 Task: Add Sprouts Cage Free Large Grade AA White Eggs to the cart.
Action: Mouse moved to (78, 367)
Screenshot: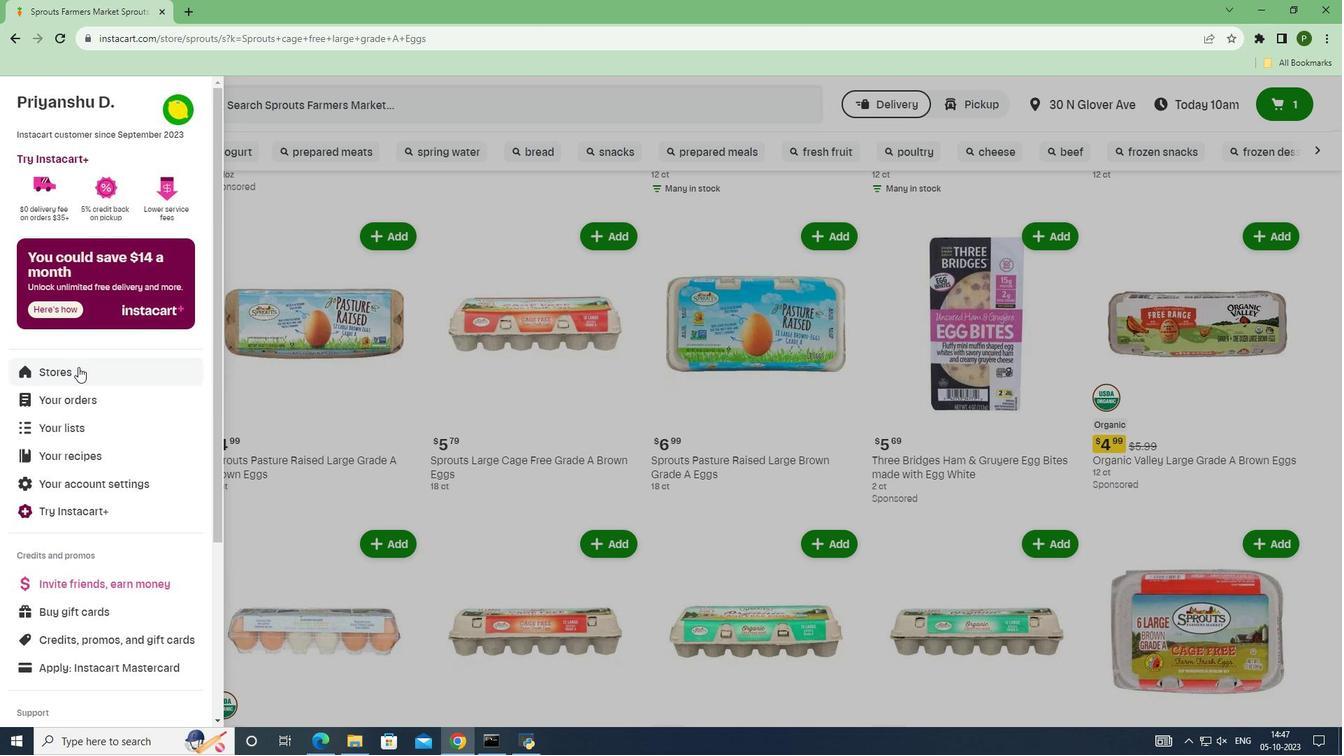 
Action: Mouse pressed left at (78, 367)
Screenshot: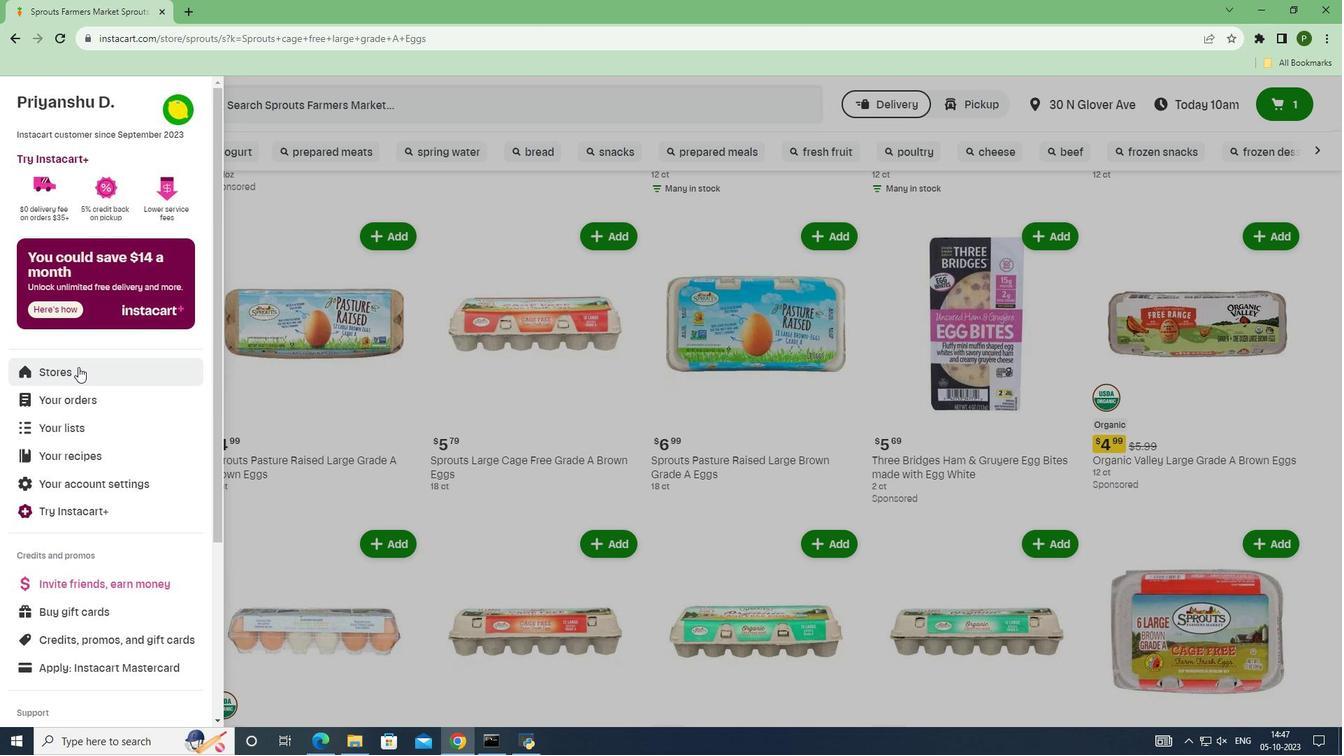 
Action: Mouse moved to (325, 166)
Screenshot: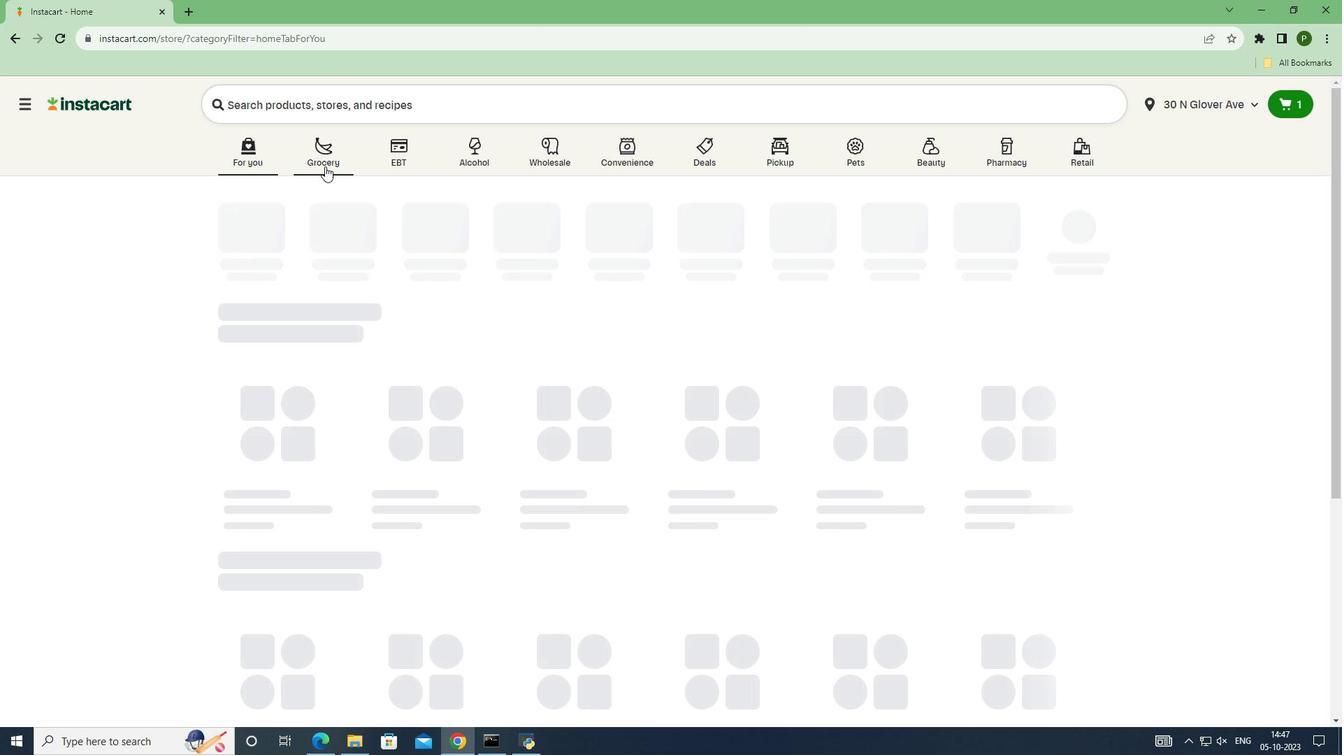 
Action: Mouse pressed left at (325, 166)
Screenshot: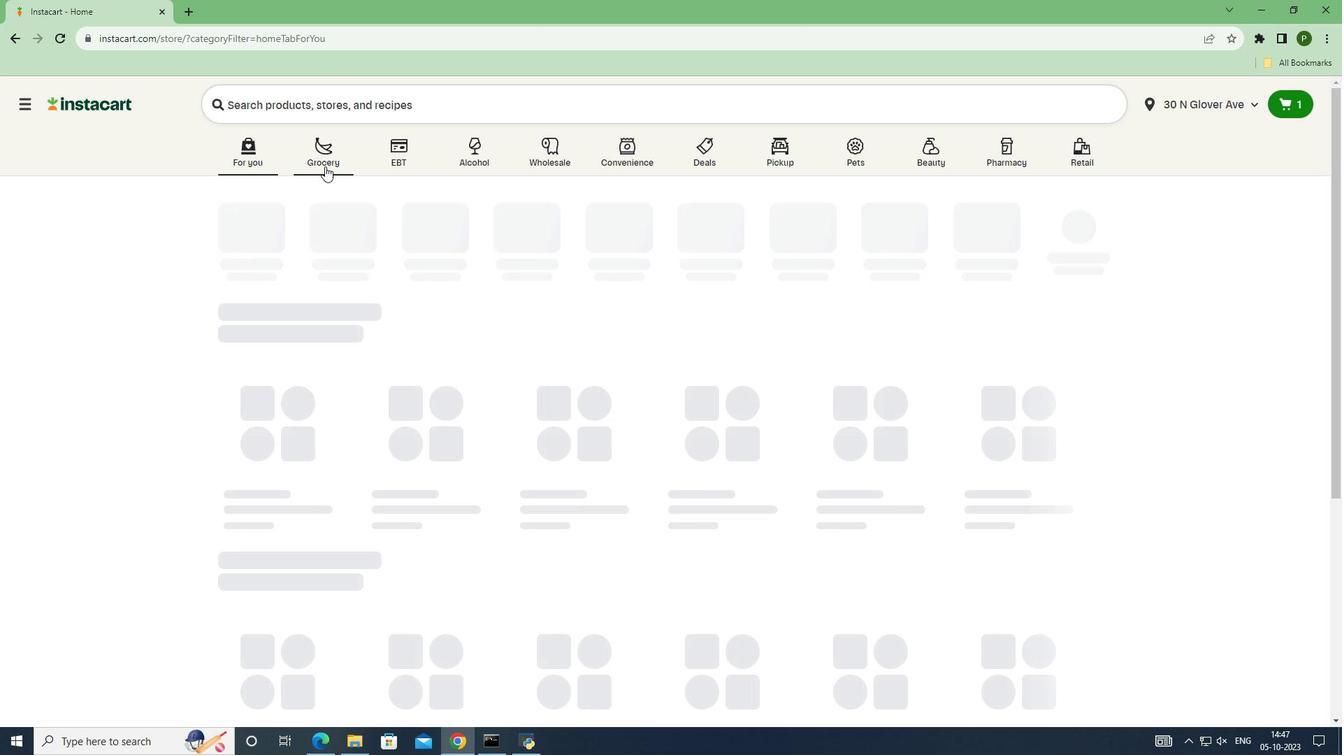 
Action: Mouse moved to (481, 242)
Screenshot: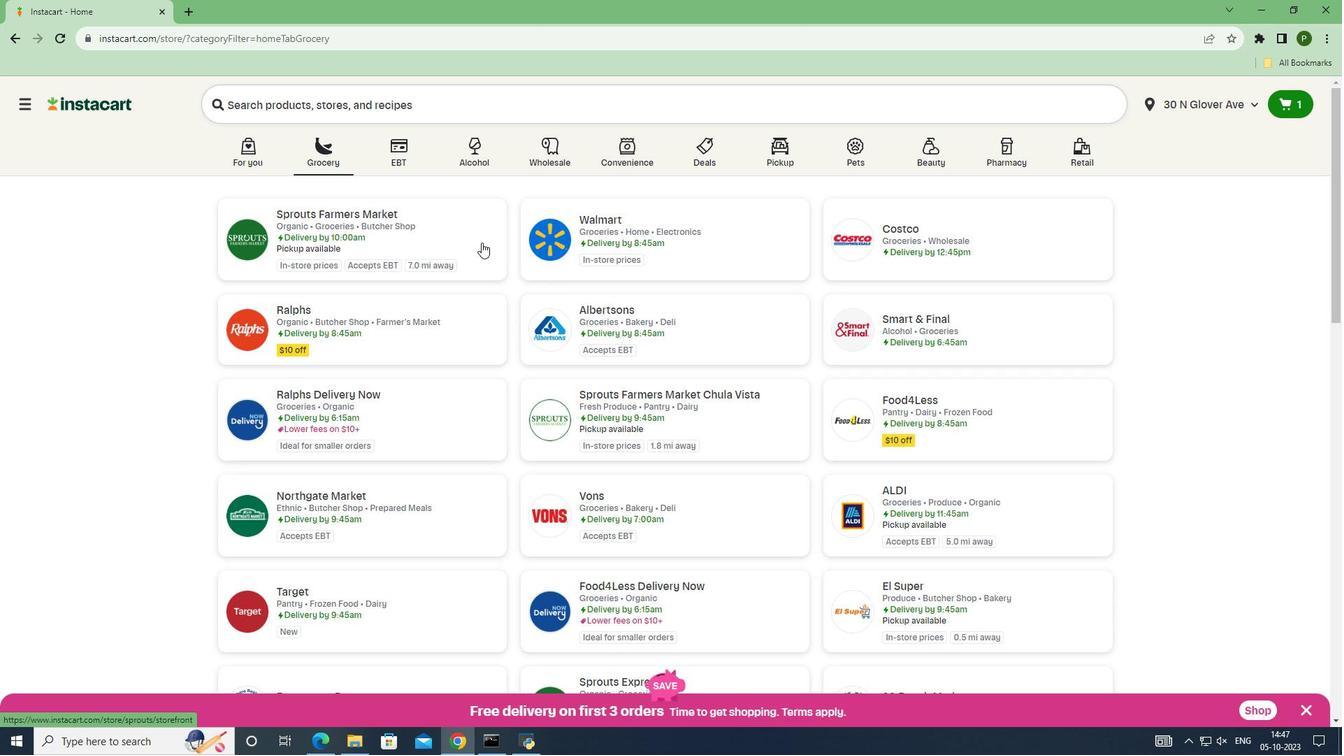 
Action: Mouse pressed left at (481, 242)
Screenshot: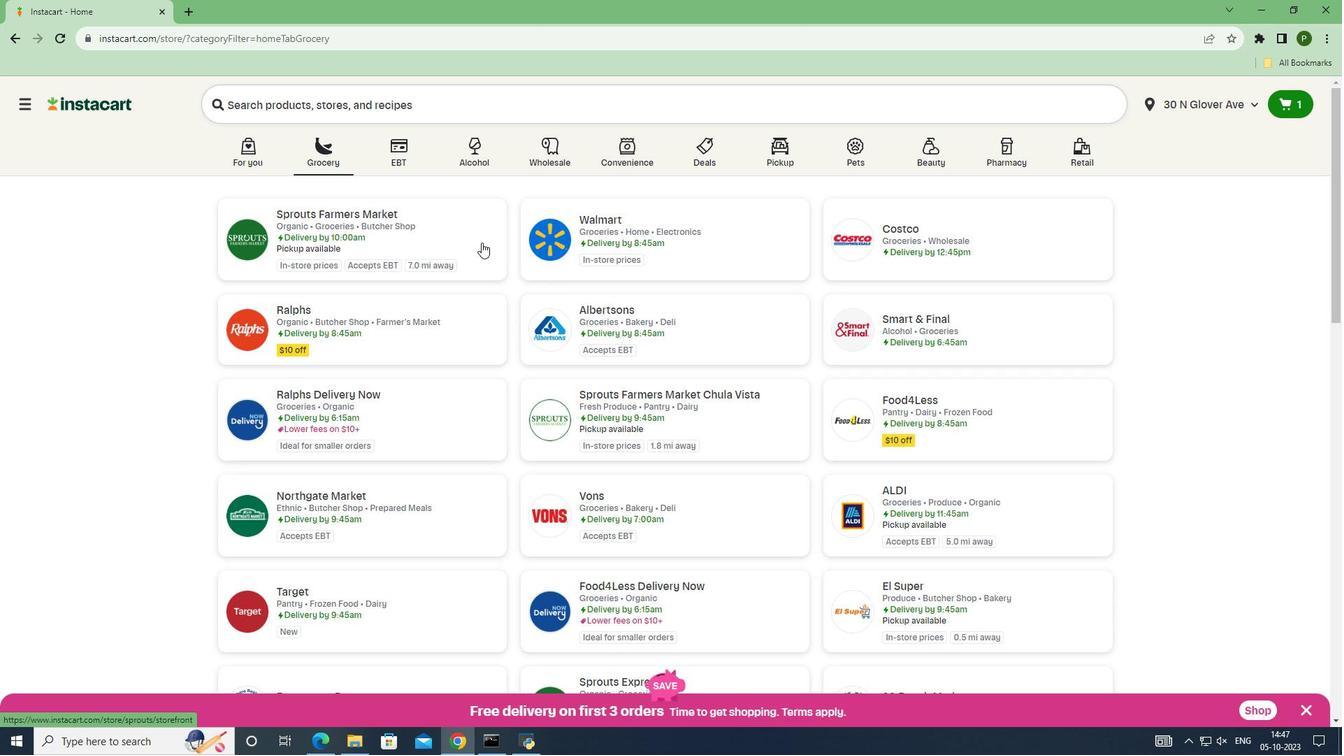 
Action: Mouse moved to (91, 396)
Screenshot: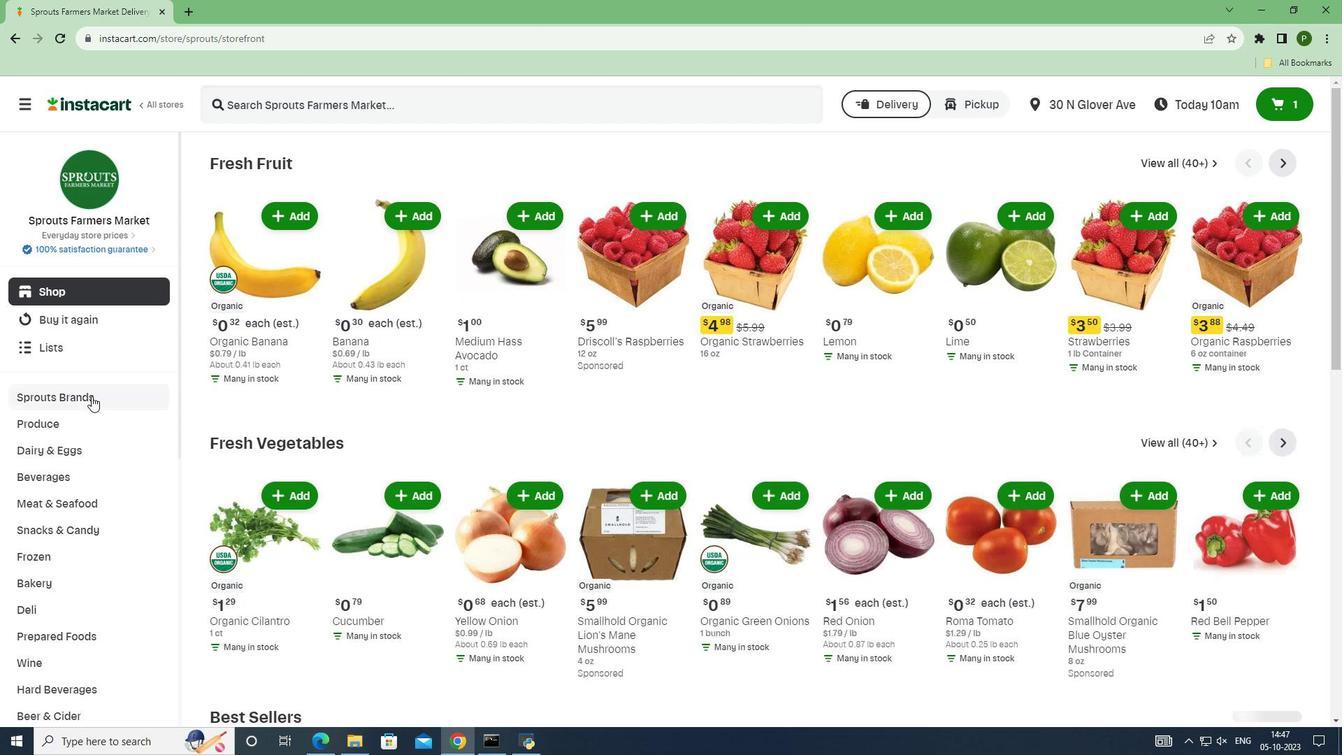 
Action: Mouse pressed left at (91, 396)
Screenshot: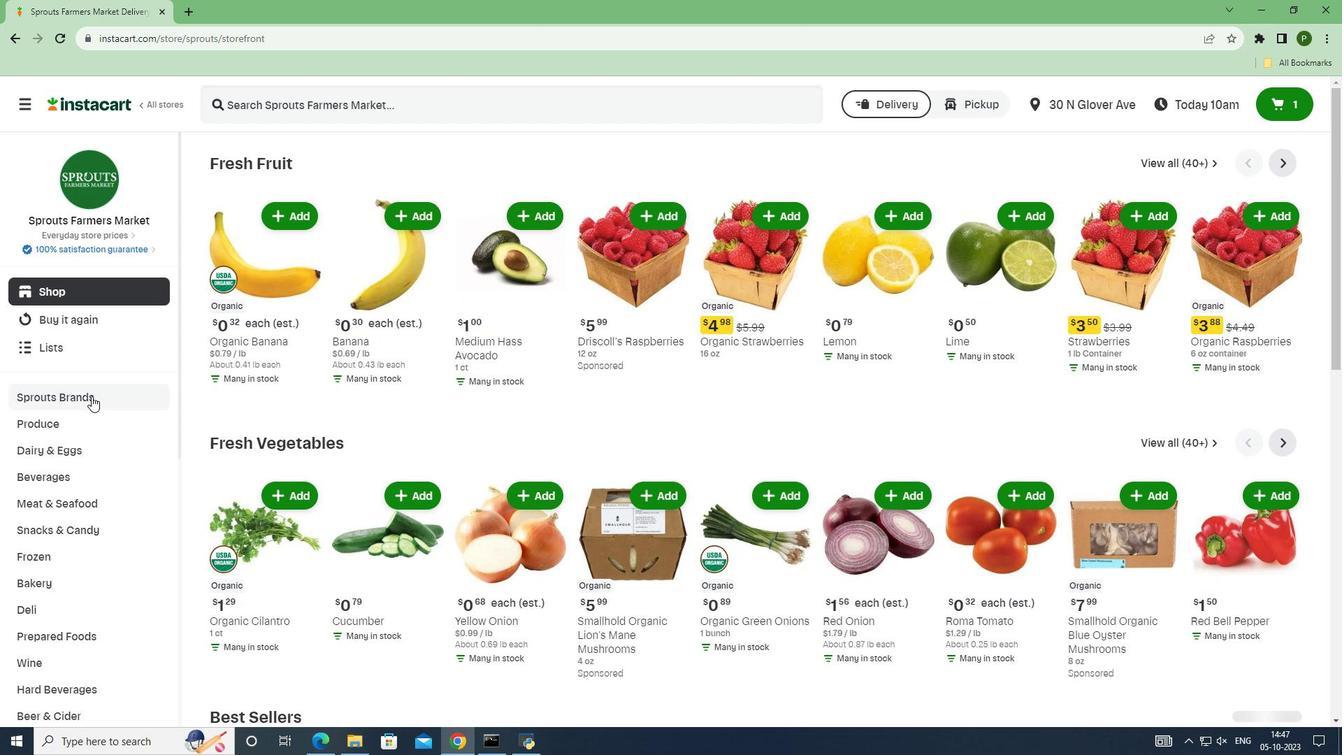 
Action: Mouse moved to (80, 540)
Screenshot: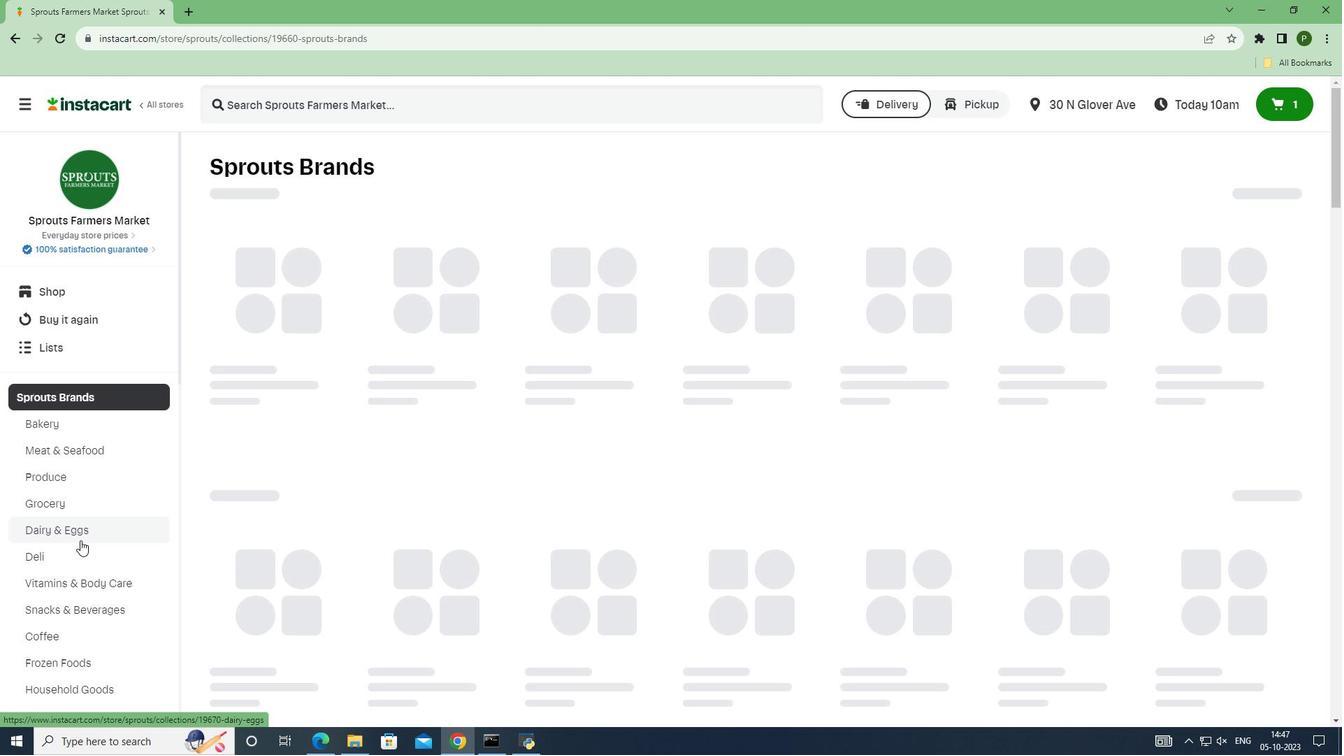 
Action: Mouse pressed left at (80, 540)
Screenshot: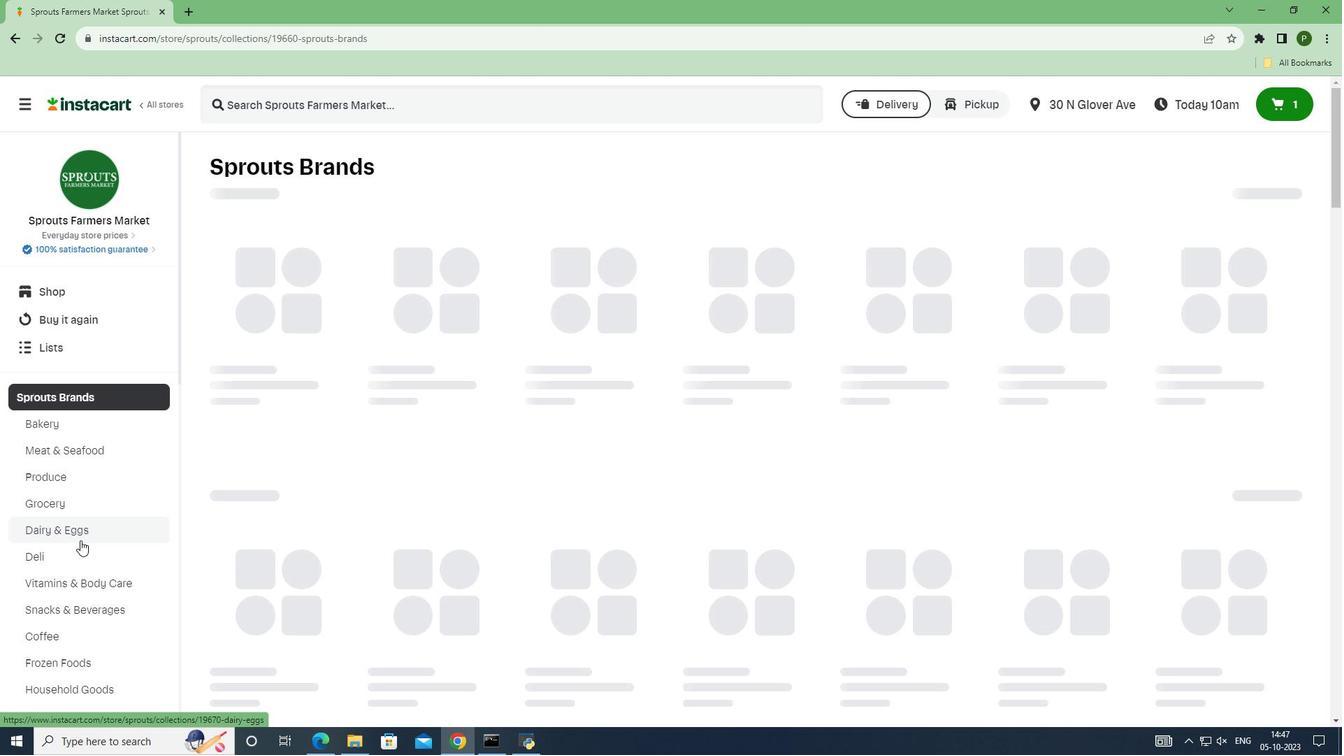 
Action: Mouse moved to (293, 104)
Screenshot: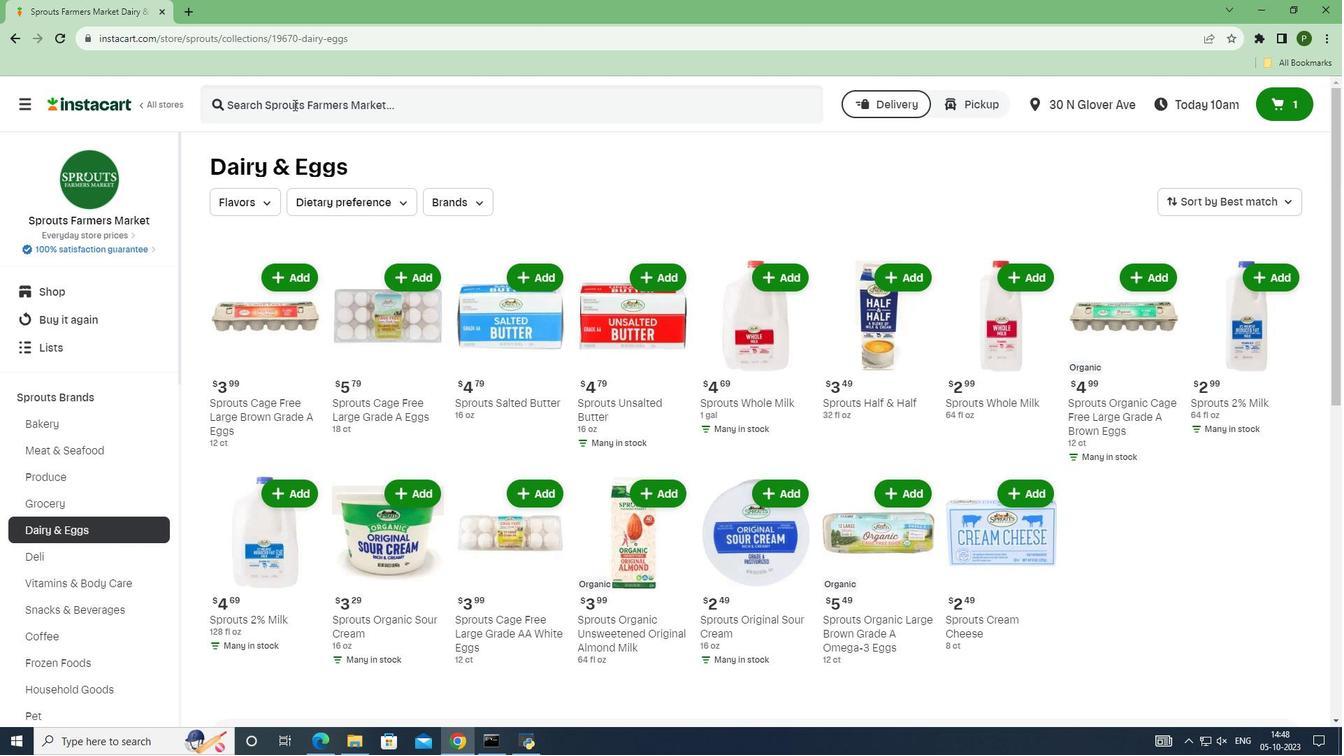 
Action: Mouse pressed left at (293, 104)
Screenshot: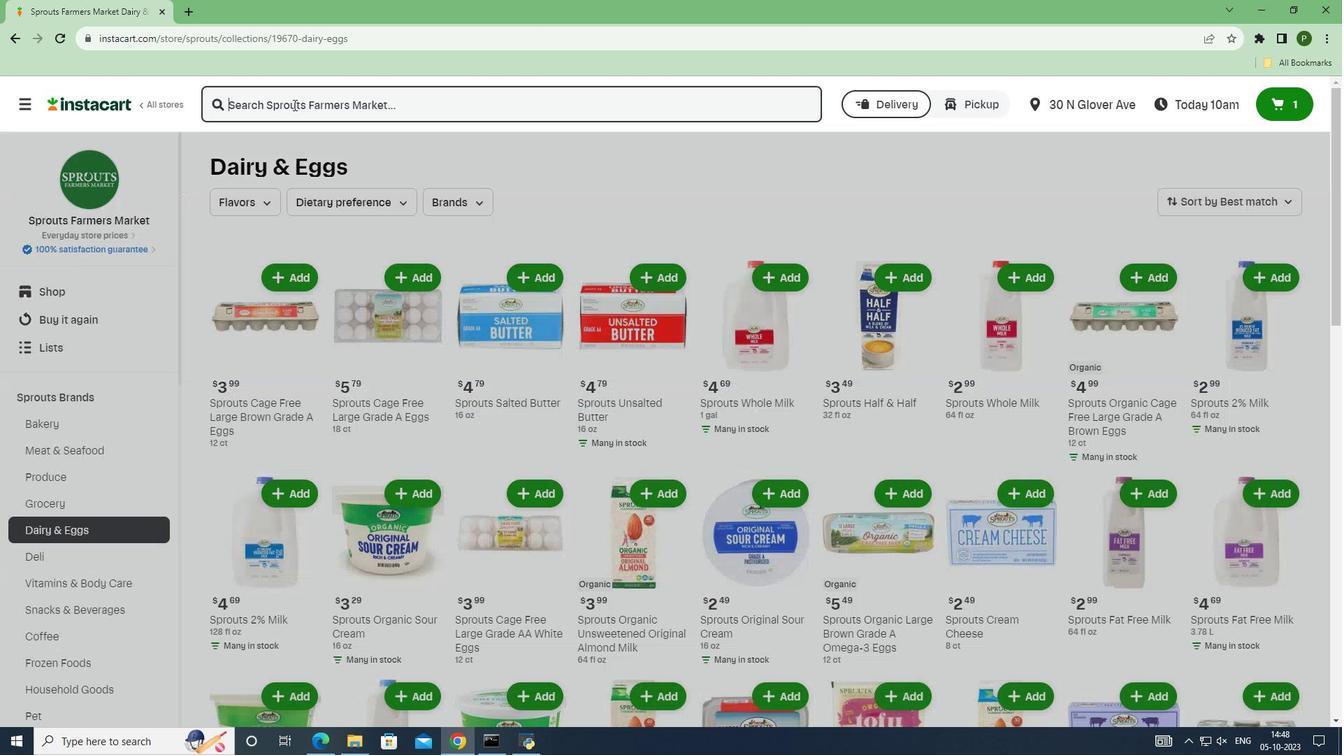 
Action: Key pressed <Key.caps_lock>S<Key.caps_lock>prouts<Key.space>cage<Key.space>free<Key.space>large<Key.space>grade<Key.space><Key.caps_lock>AA<Key.space><Key.caps_lock>white<Key.space>eggs<Key.space><Key.enter>
Screenshot: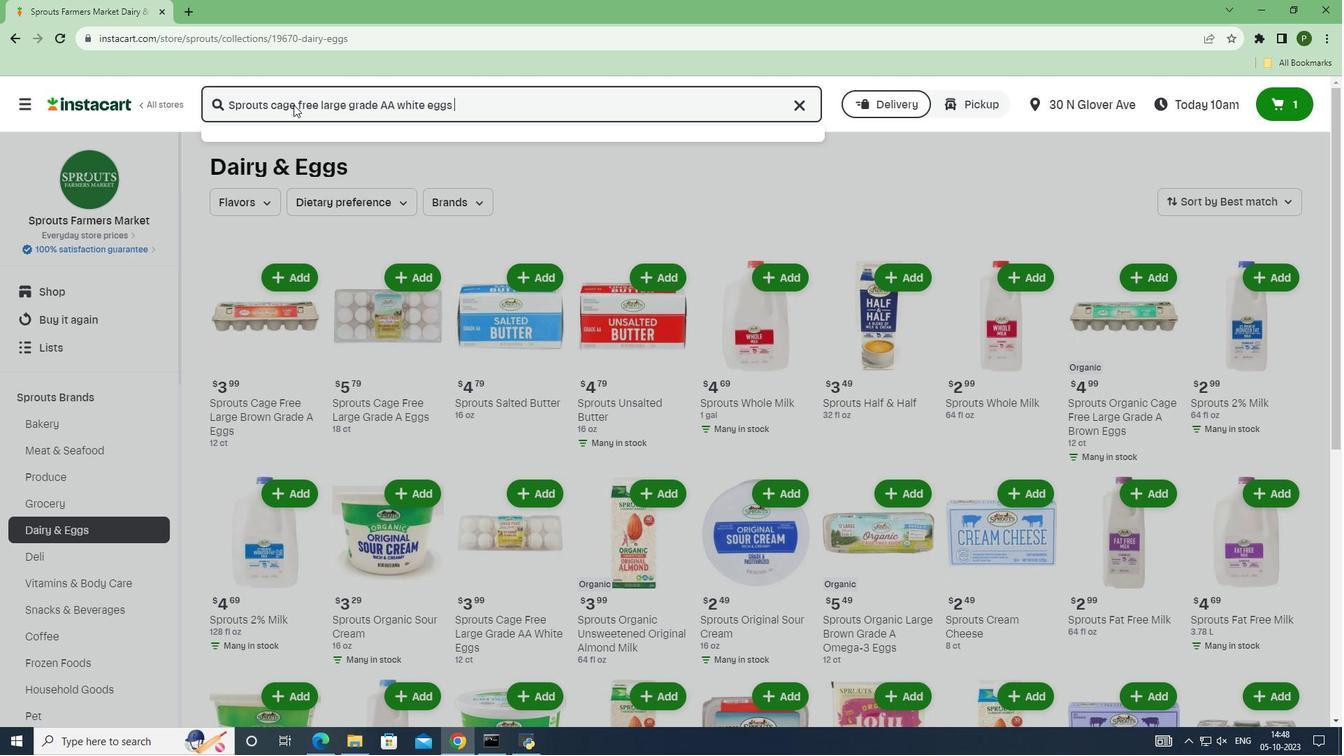 
Action: Mouse moved to (332, 349)
Screenshot: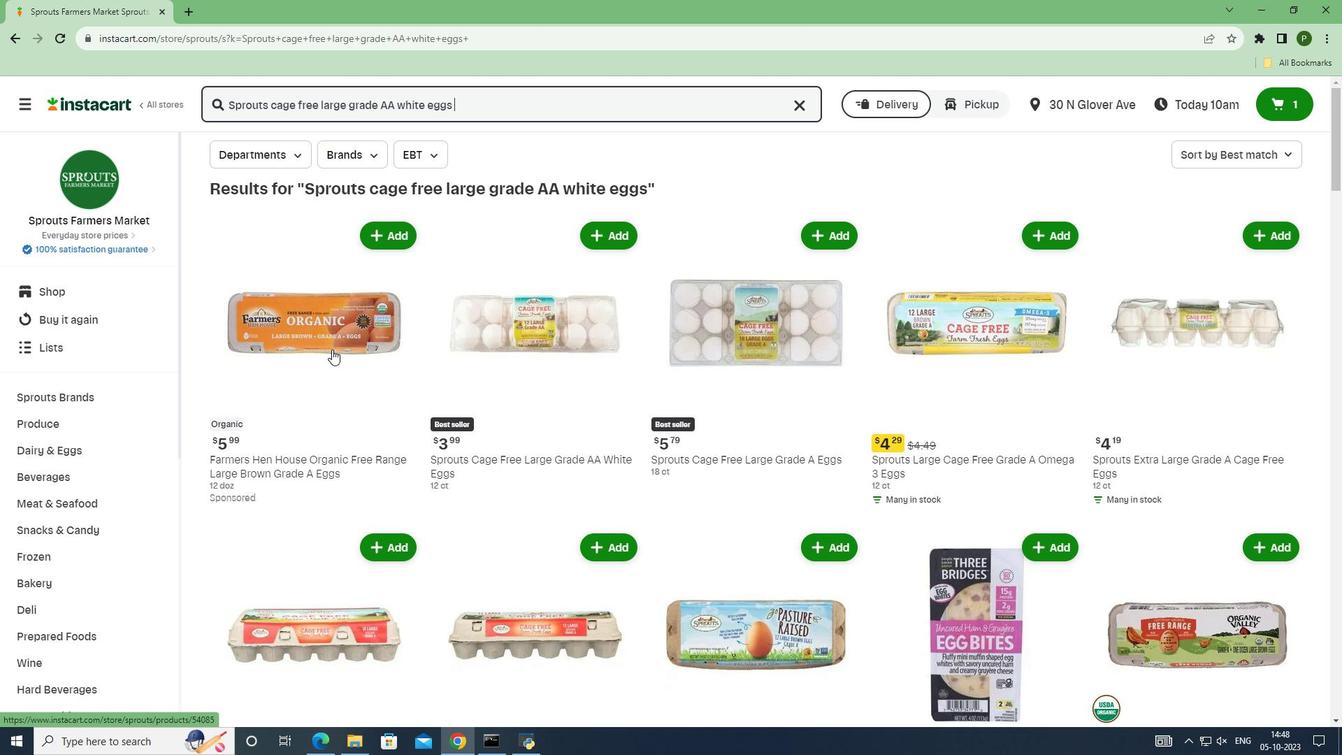 
Action: Mouse scrolled (332, 348) with delta (0, 0)
Screenshot: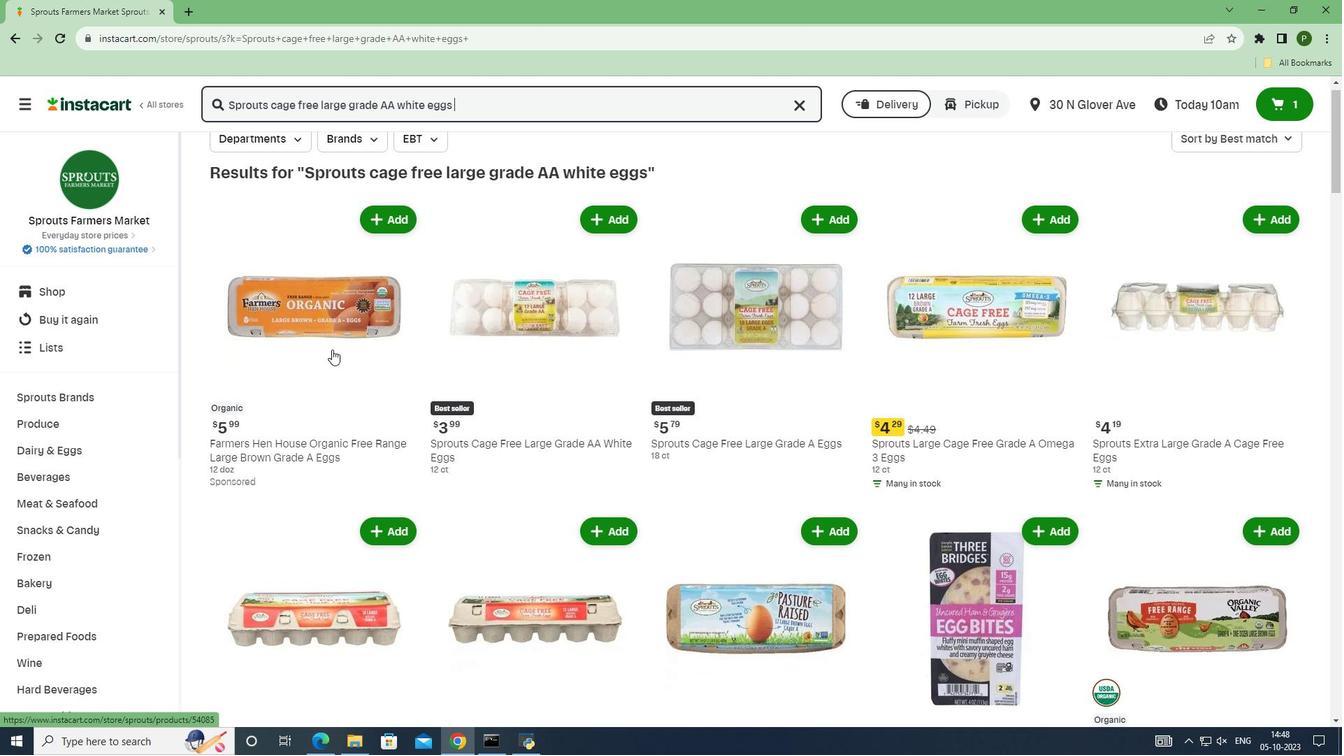 
Action: Mouse moved to (583, 162)
Screenshot: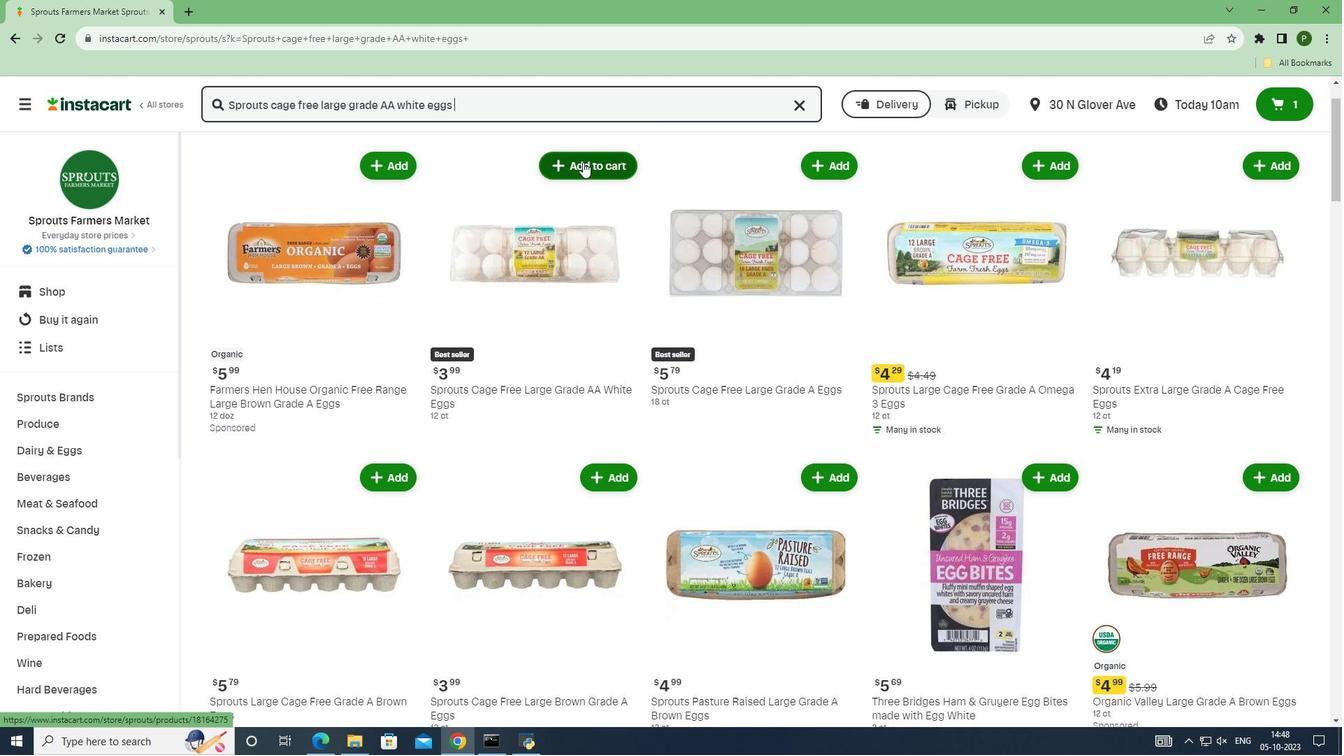 
Action: Mouse pressed left at (583, 162)
Screenshot: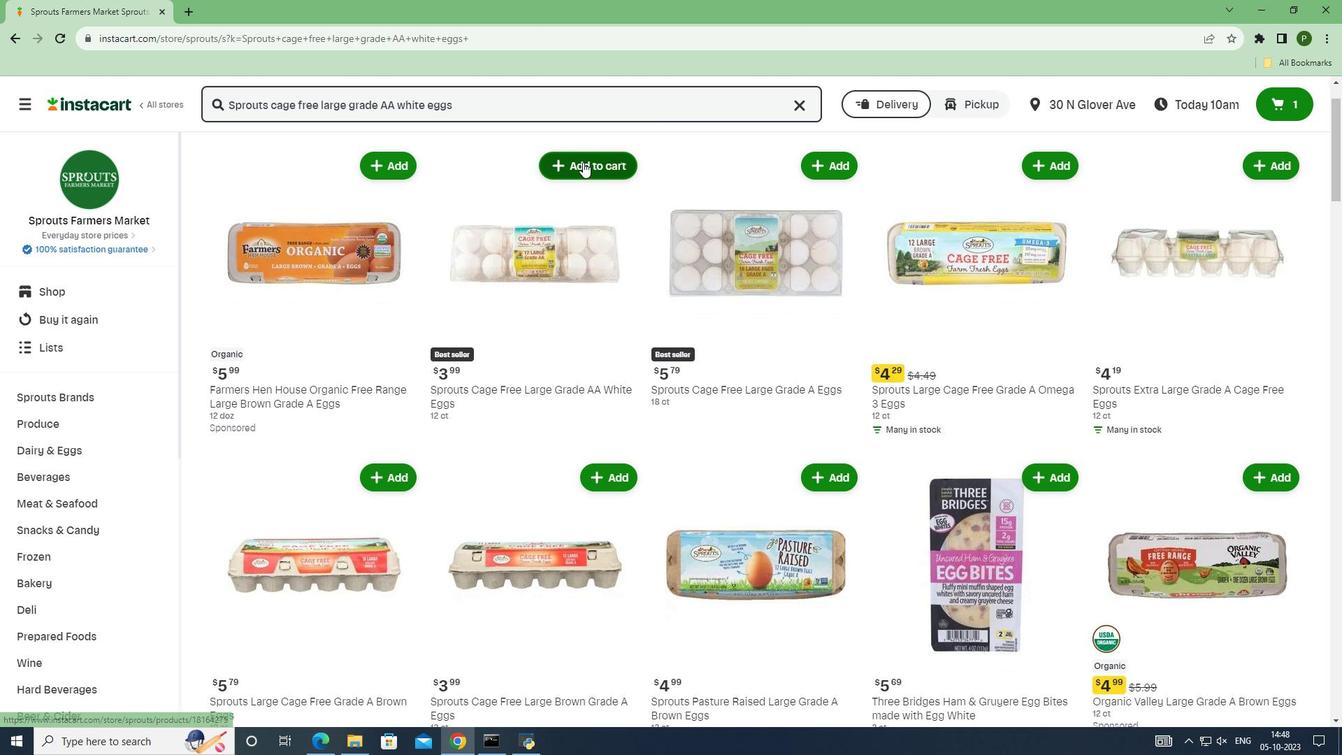 
